 Task: Create Card Employee Exit Interview Review in Board IT Support Services to Workspace Customer Relationship Management Software. Create Card Dance Fitness Review in Board Product Design Sprint to Workspace Customer Relationship Management Software. Create Card Customer Support Review in Board Email Marketing Drip Campaign Strategy and Execution to Workspace Customer Relationship Management Software
Action: Mouse moved to (84, 294)
Screenshot: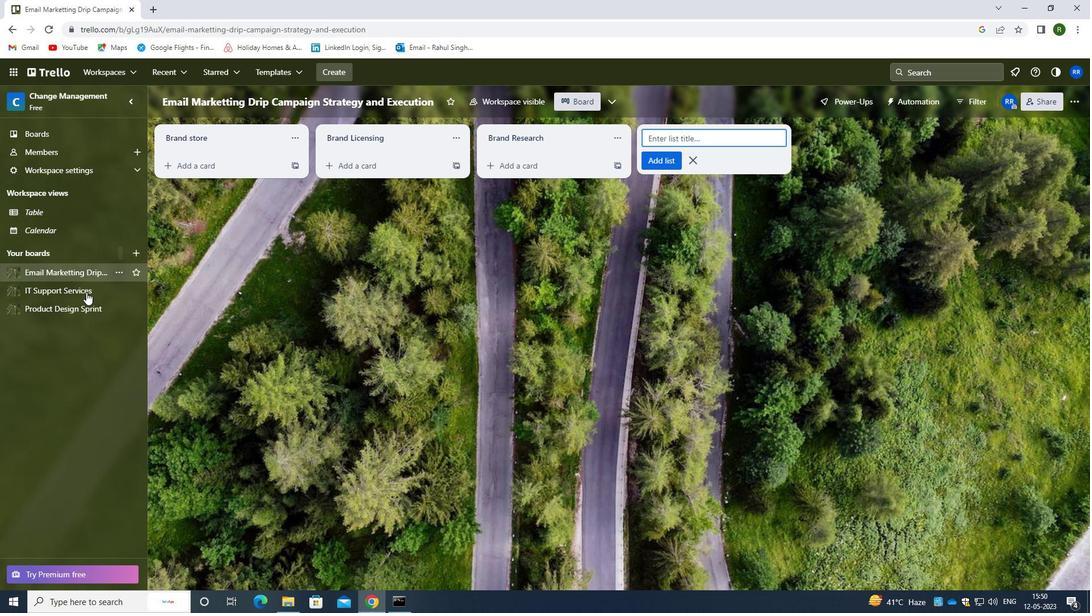 
Action: Mouse pressed left at (84, 294)
Screenshot: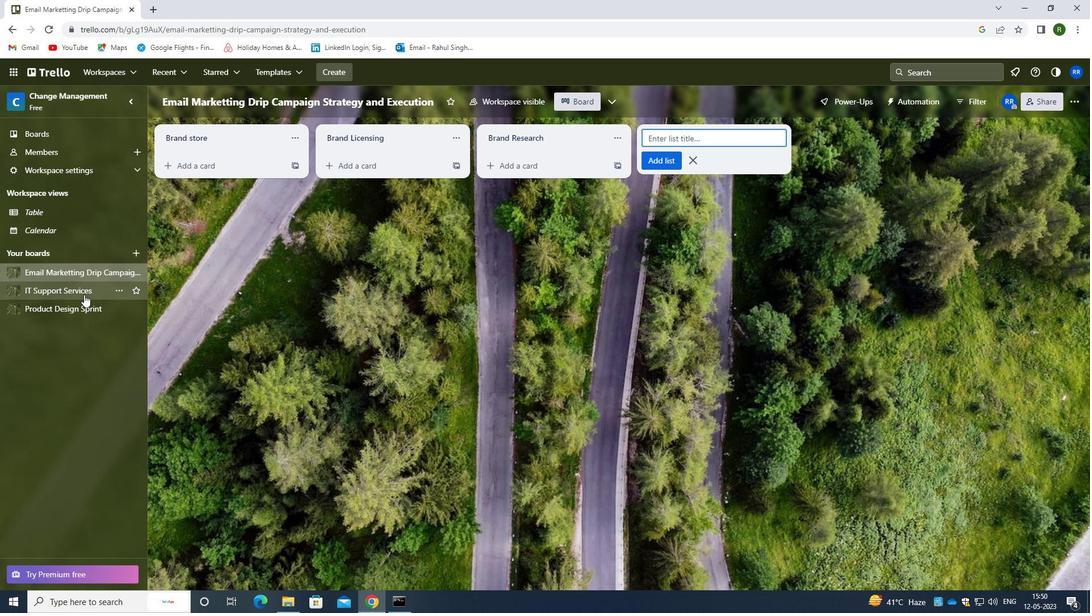 
Action: Mouse moved to (192, 162)
Screenshot: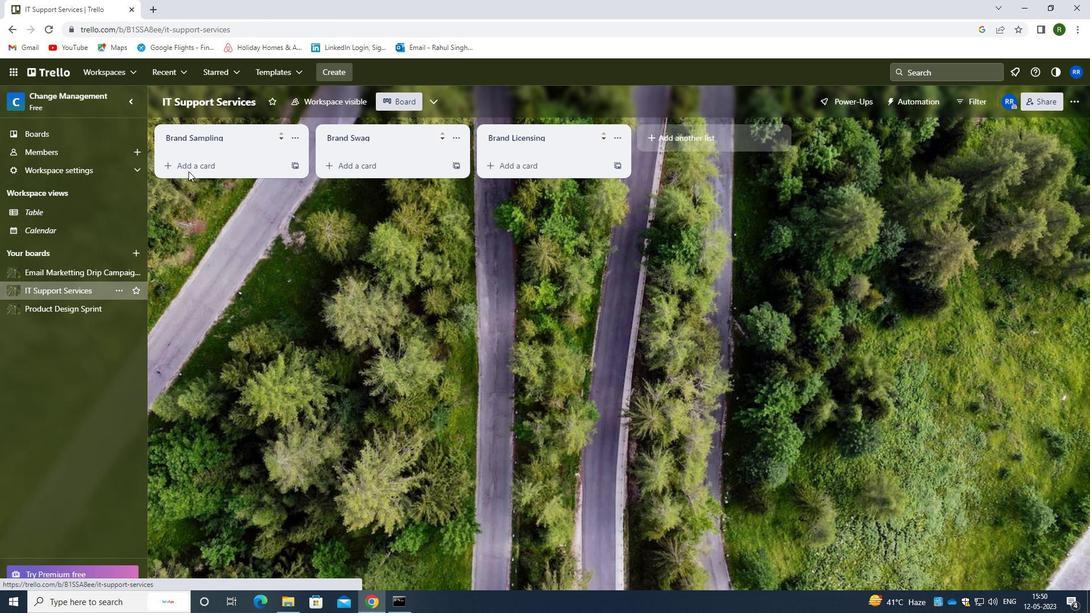 
Action: Mouse pressed left at (192, 162)
Screenshot: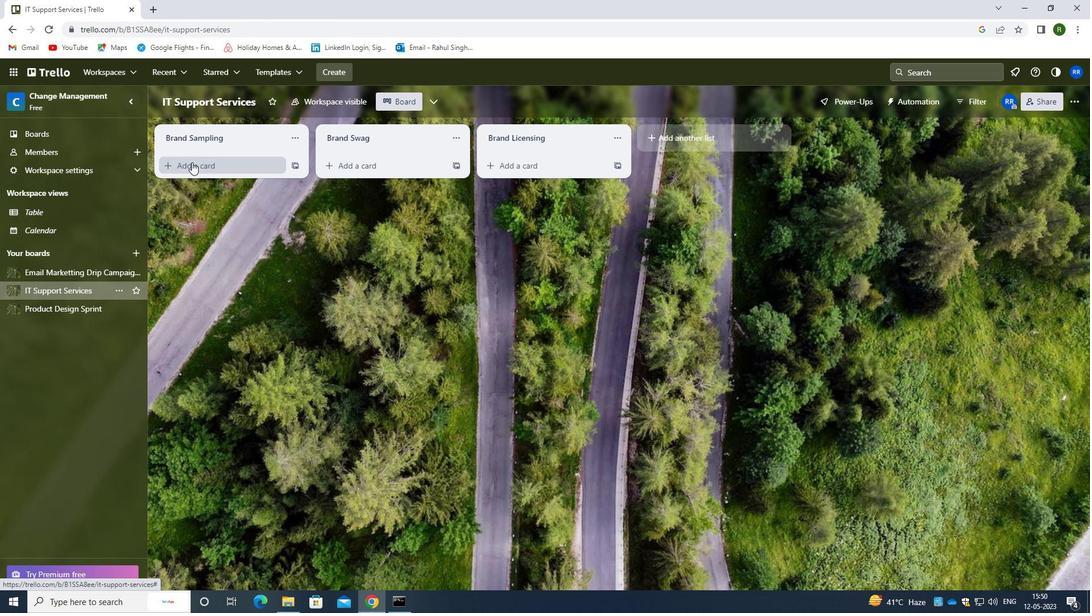 
Action: Mouse moved to (229, 180)
Screenshot: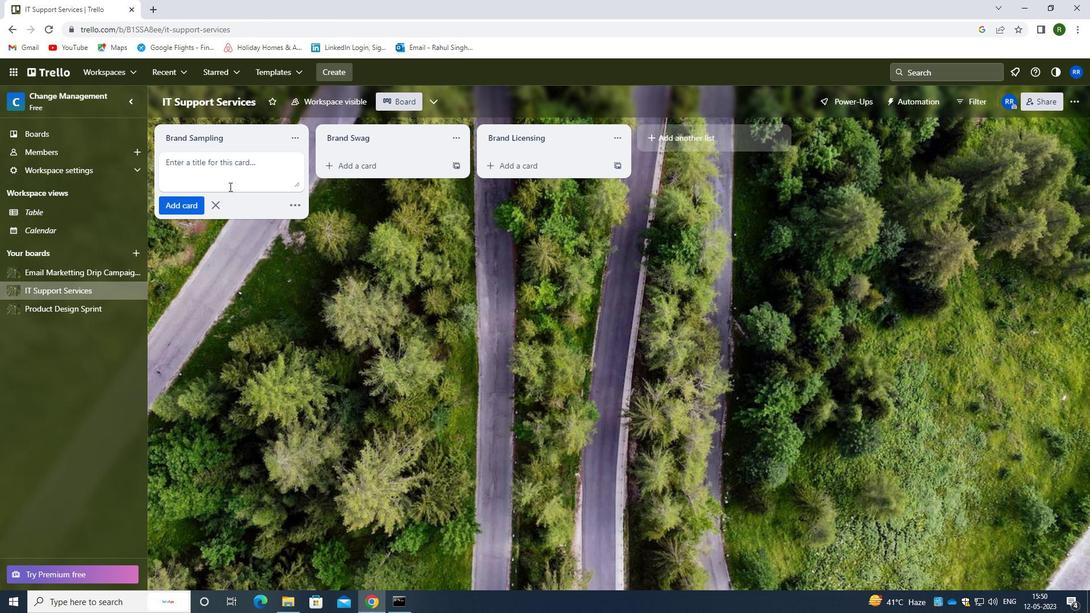 
Action: Mouse pressed left at (229, 180)
Screenshot: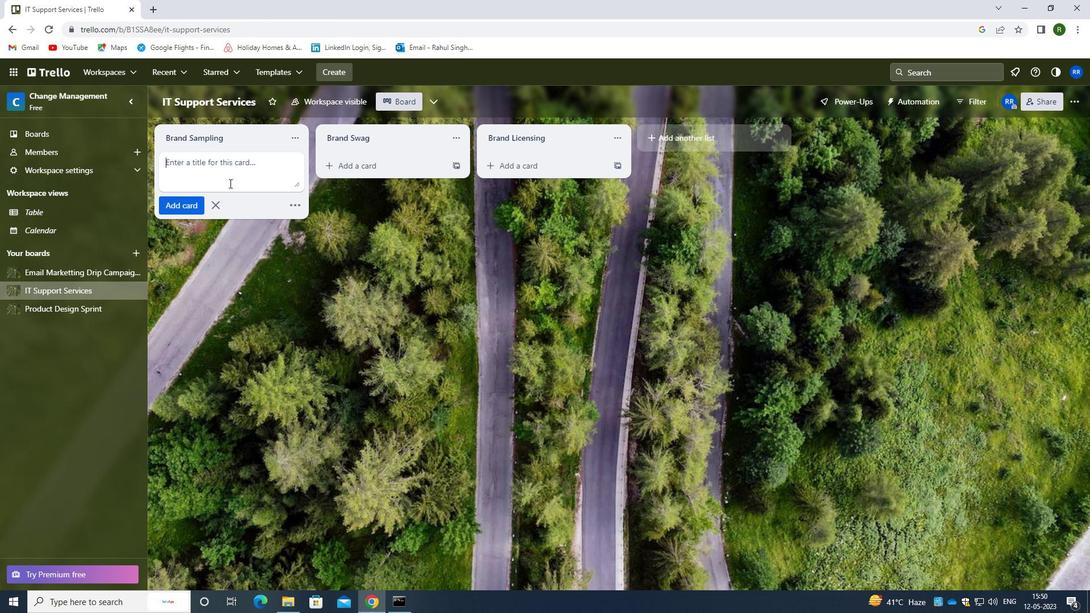 
Action: Key pressed <Key.caps_lock>e<Key.caps_lock>ml<Key.backspace>ployee<Key.space><Key.caps_lock>e<Key.caps_lock>xit<Key.space><Key.caps_lock>I<Key.caps_lock>nterview
Screenshot: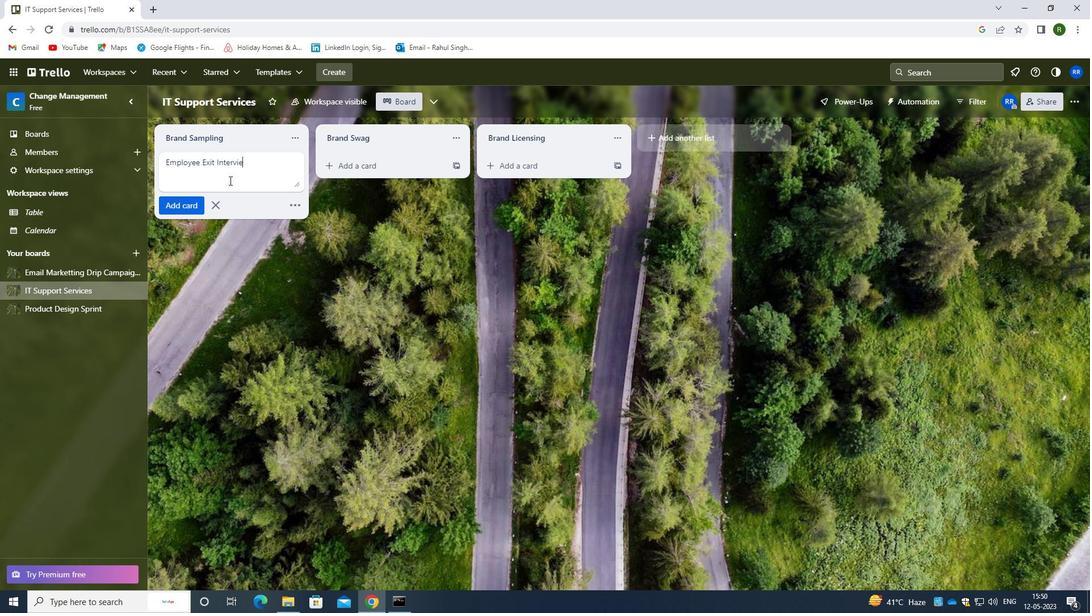 
Action: Mouse moved to (182, 206)
Screenshot: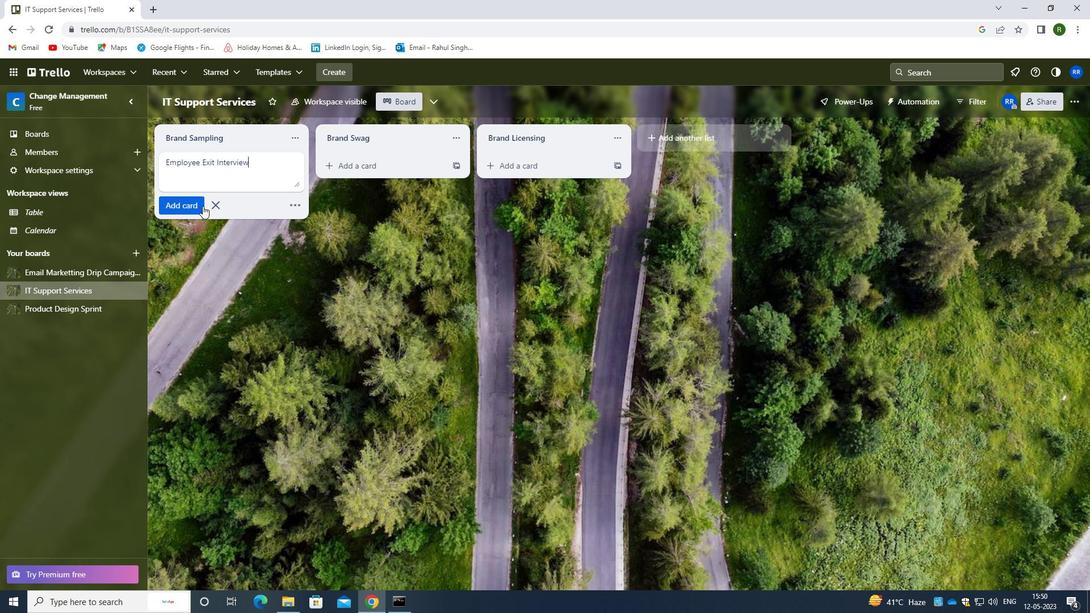 
Action: Mouse pressed left at (182, 206)
Screenshot: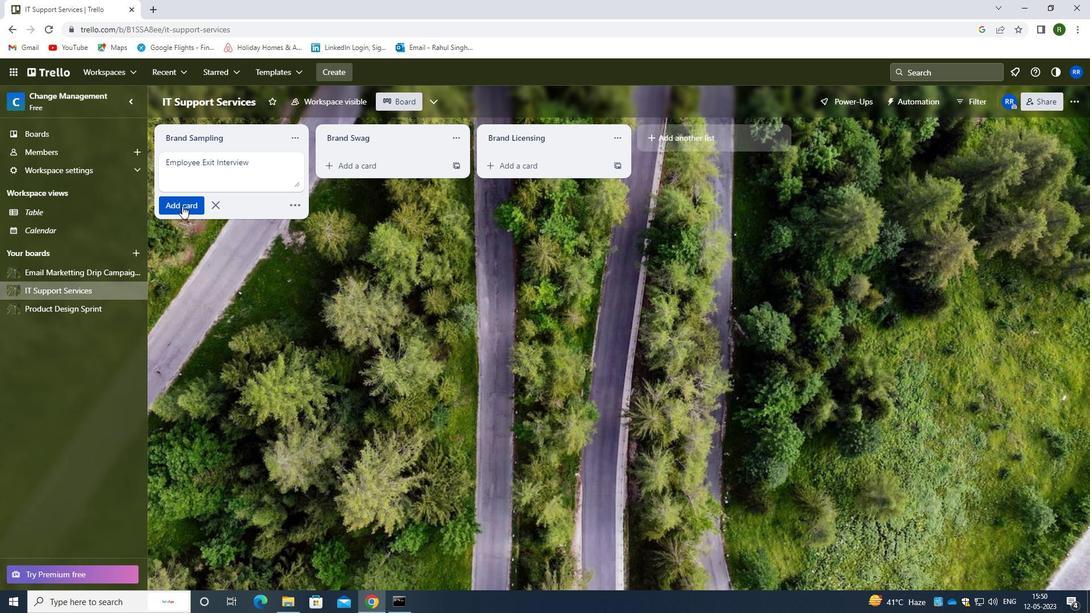 
Action: Mouse moved to (59, 310)
Screenshot: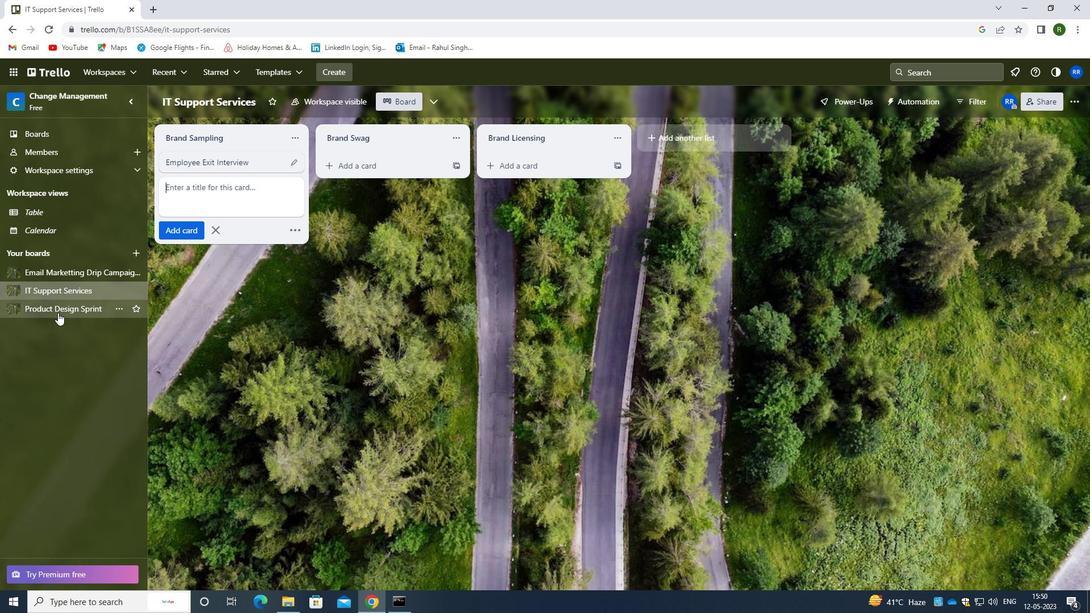 
Action: Mouse pressed left at (59, 310)
Screenshot: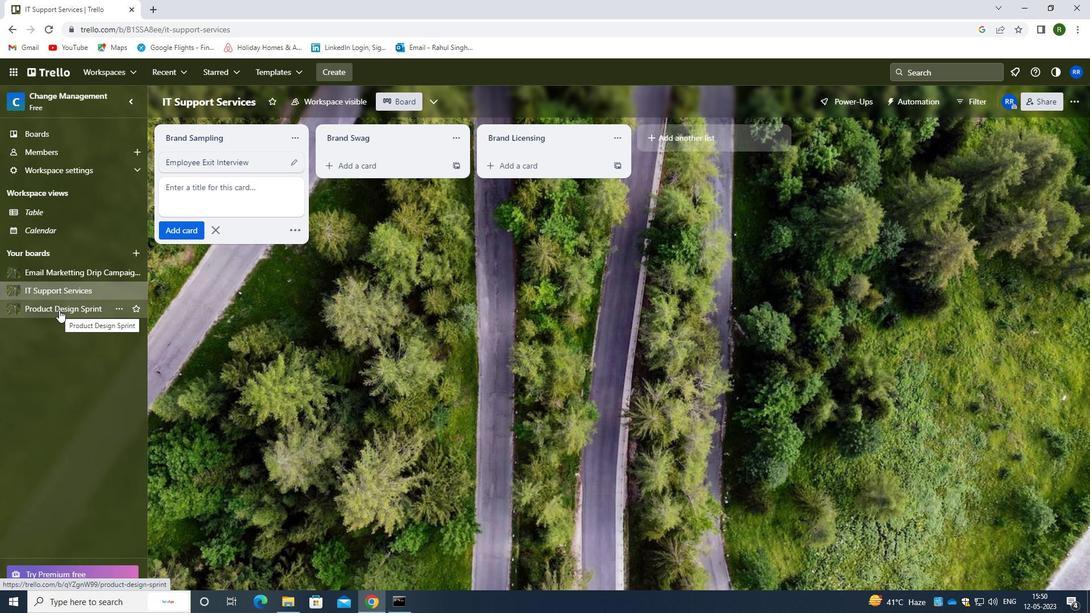 
Action: Mouse moved to (215, 167)
Screenshot: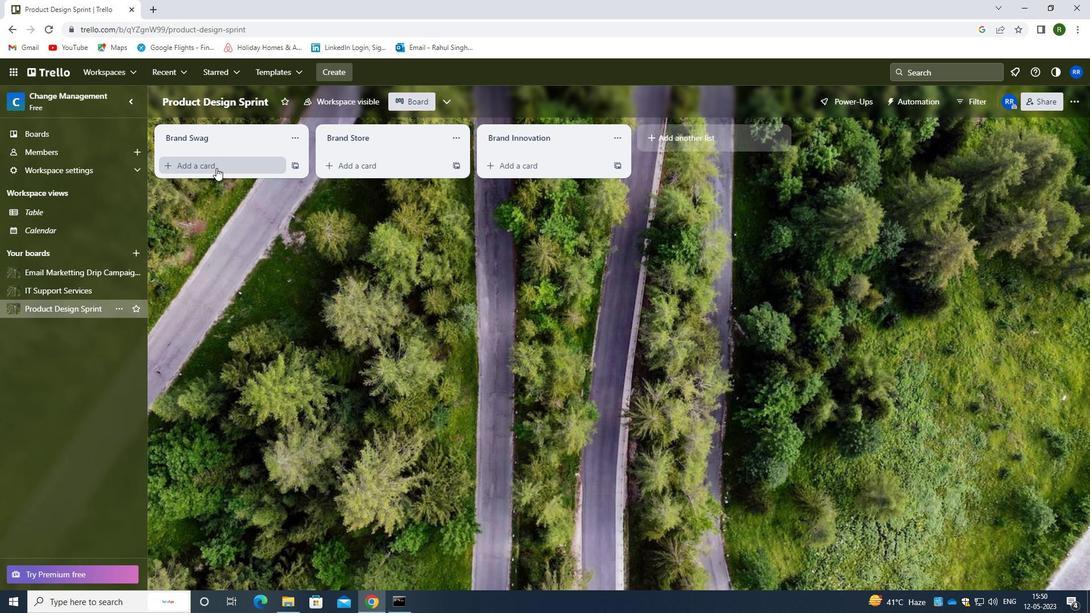 
Action: Mouse pressed left at (215, 167)
Screenshot: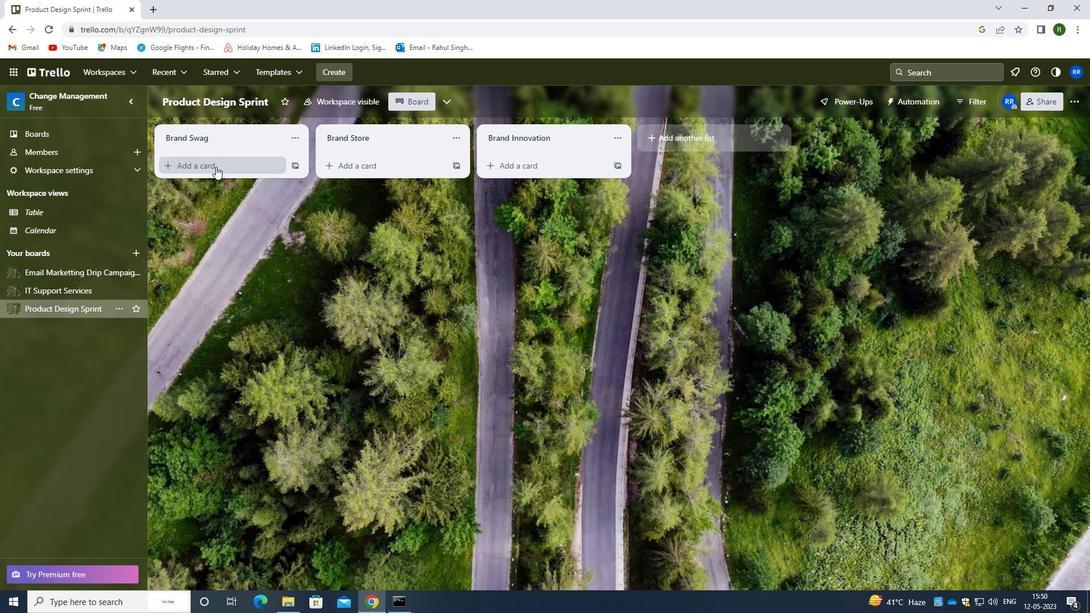 
Action: Mouse moved to (206, 168)
Screenshot: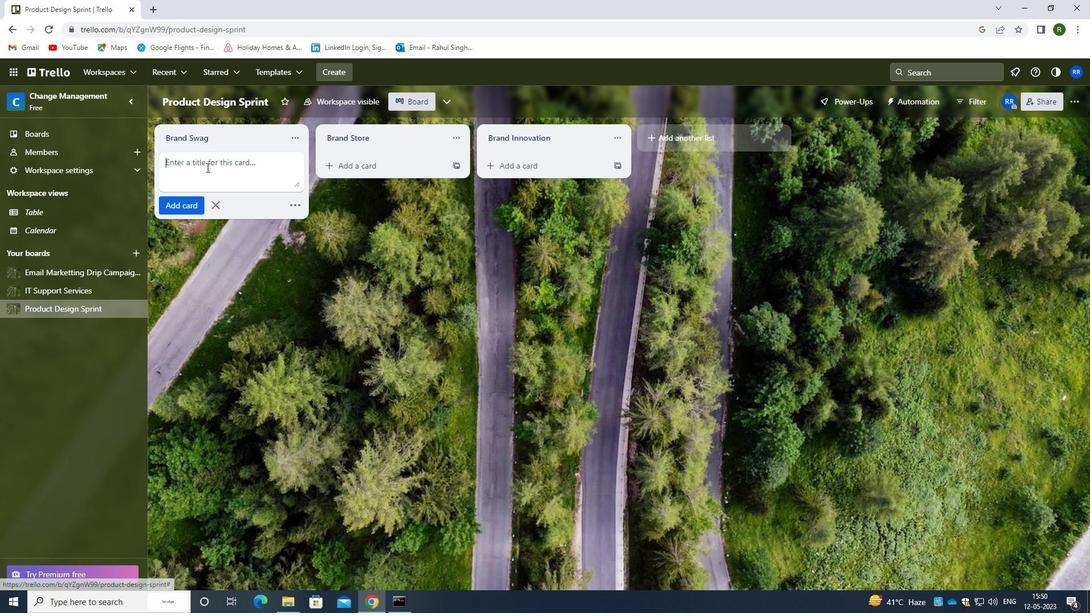 
Action: Key pressed <Key.caps_lock>d<Key.caps_lock>ance<Key.space><Key.caps_lock>fi<Key.caps_lock><Key.backspace>itnes<Key.space><Key.backspace>s<Key.space><Key.caps_lock>r<Key.caps_lock>eview
Screenshot: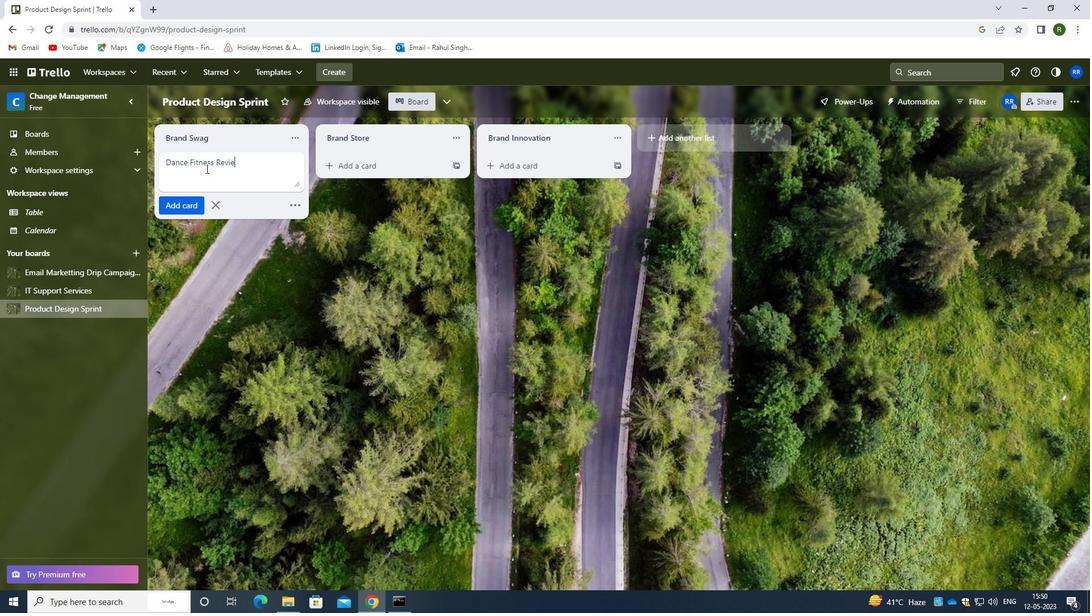 
Action: Mouse moved to (190, 206)
Screenshot: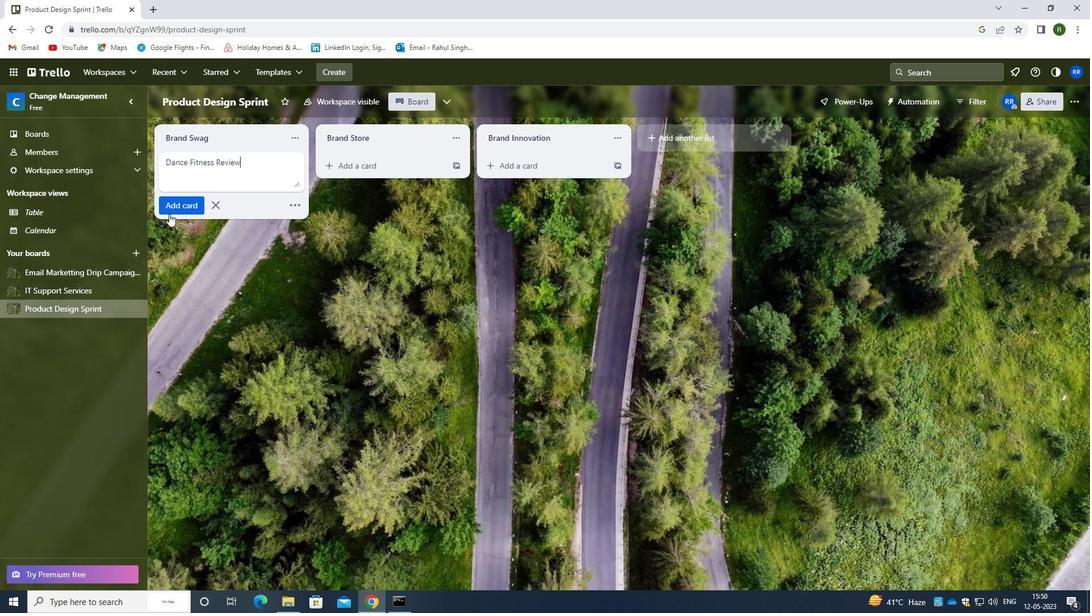 
Action: Mouse pressed left at (190, 206)
Screenshot: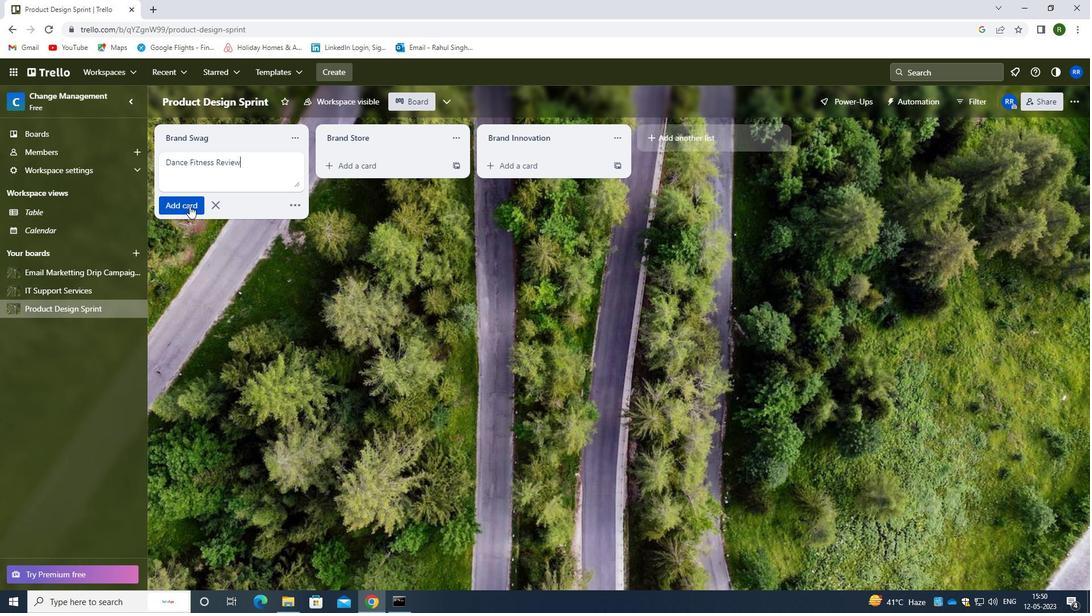 
Action: Mouse moved to (89, 273)
Screenshot: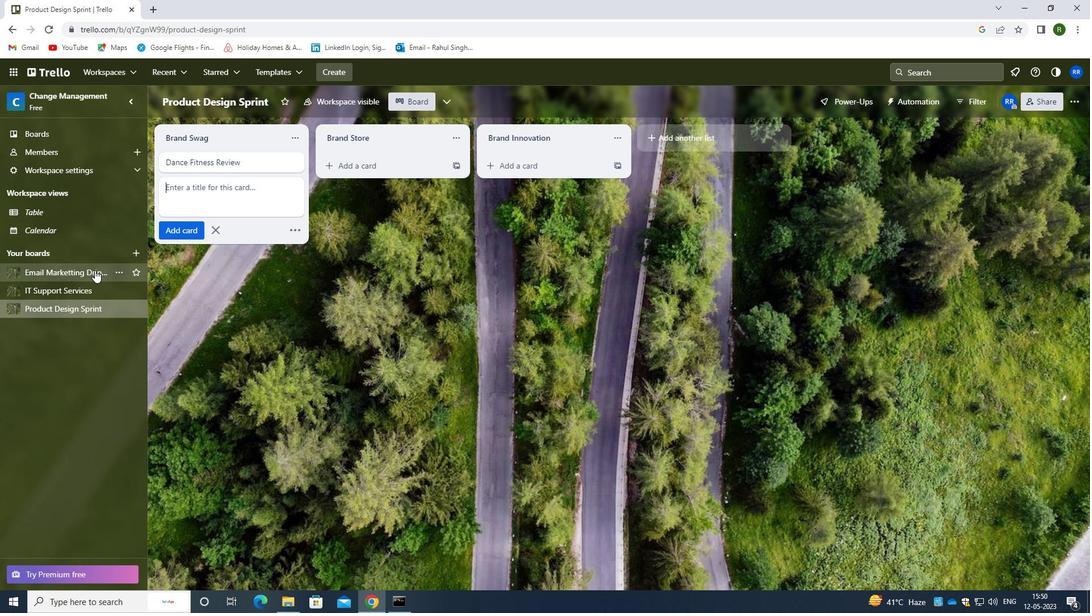 
Action: Mouse pressed left at (89, 273)
Screenshot: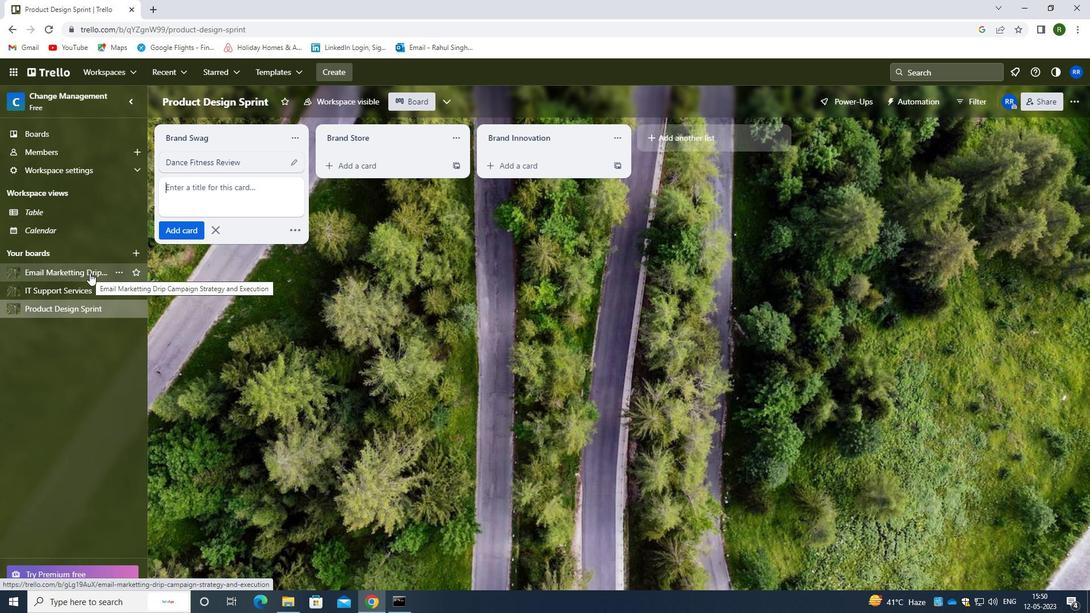 
Action: Mouse moved to (195, 161)
Screenshot: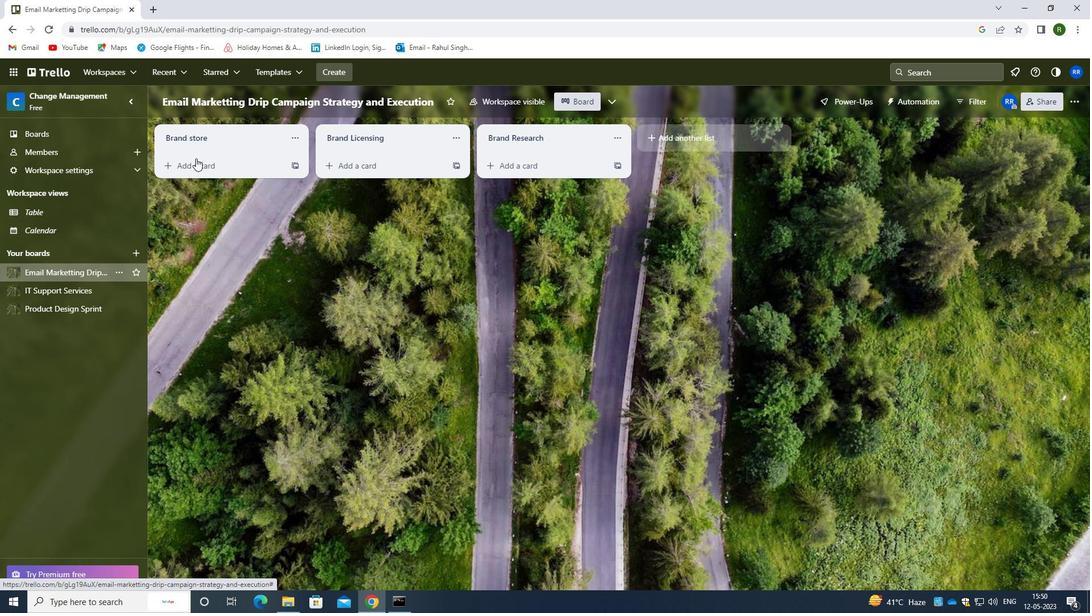 
Action: Mouse pressed left at (195, 161)
Screenshot: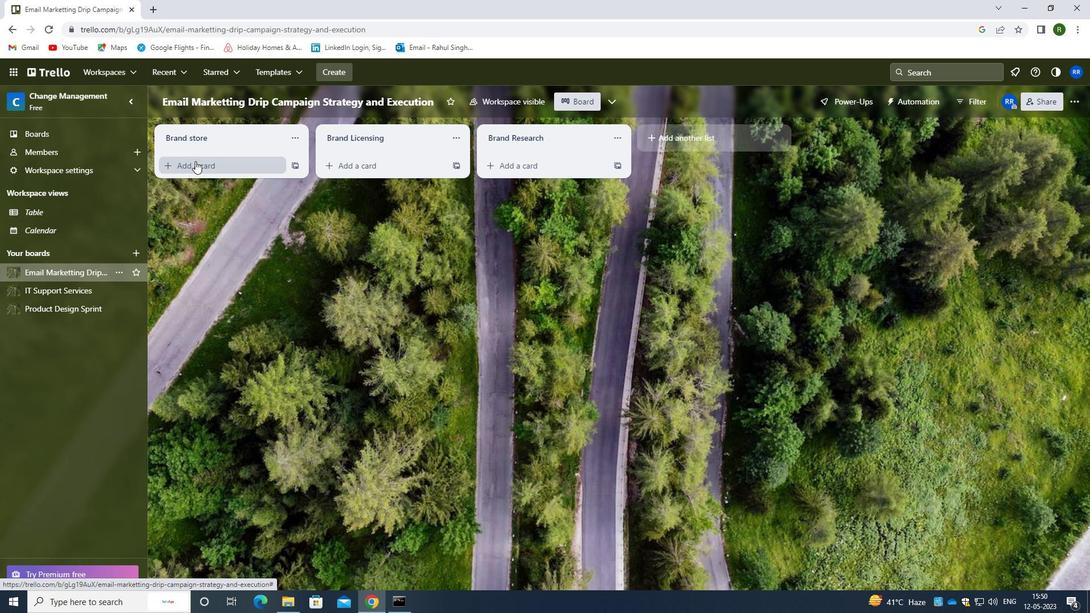 
Action: Mouse moved to (226, 175)
Screenshot: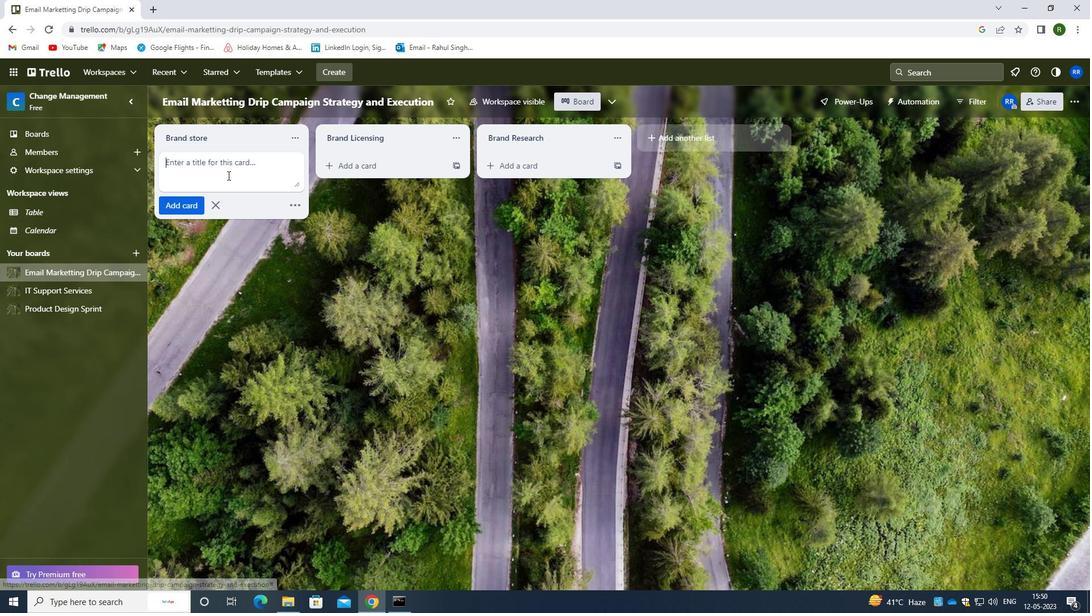 
Action: Key pressed <Key.caps_lock>c<Key.caps_lock>ustomer<Key.space><Key.caps_lock>s<Key.caps_lock>Upport<Key.space><Key.caps_lock>r<Key.caps_lock>eview
Screenshot: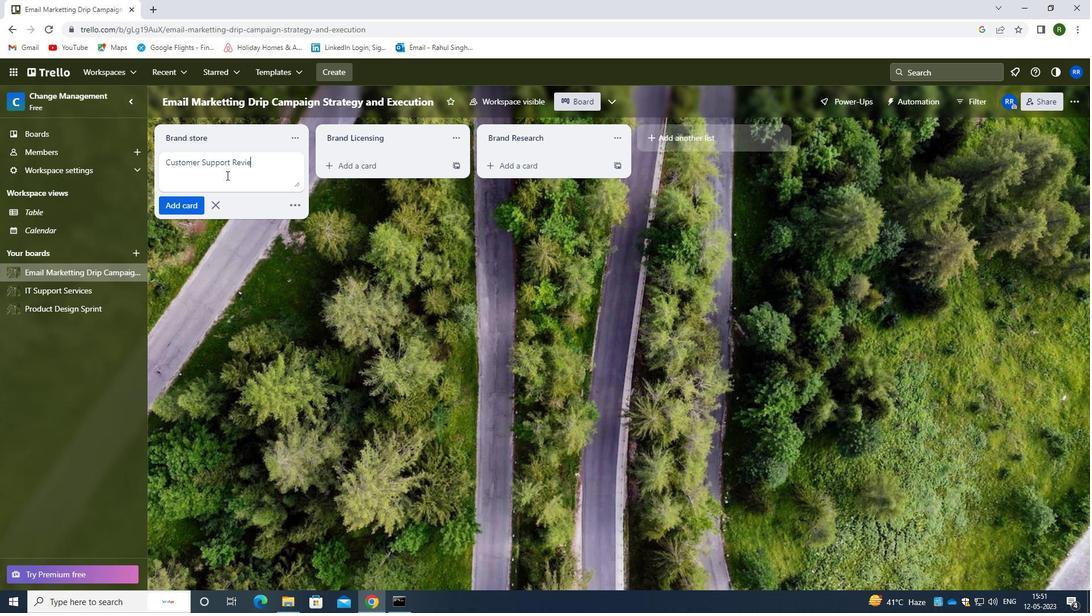 
Action: Mouse moved to (180, 208)
Screenshot: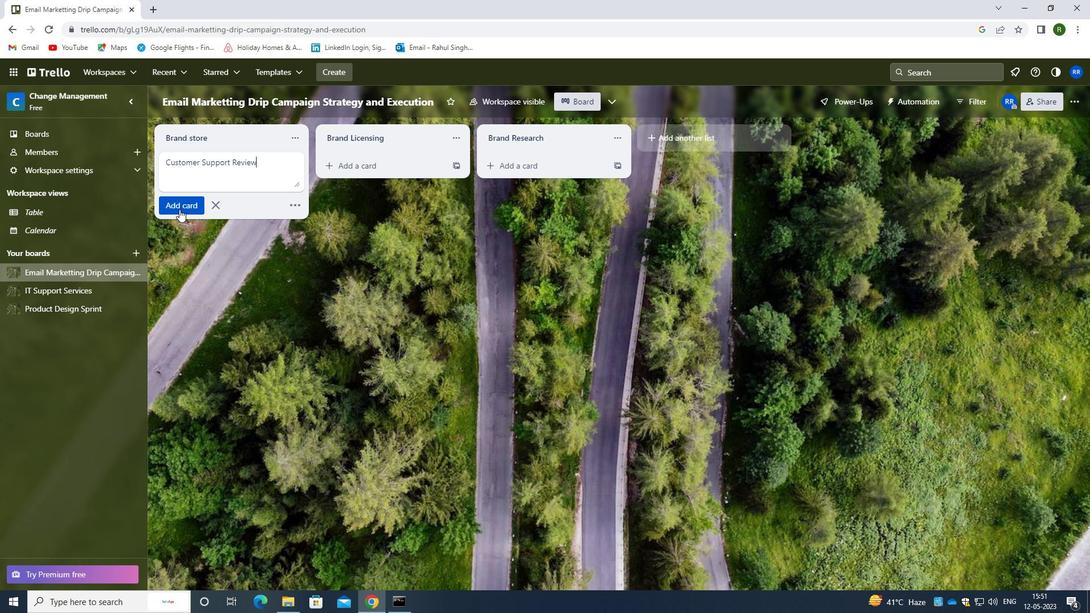 
Action: Mouse pressed left at (180, 208)
Screenshot: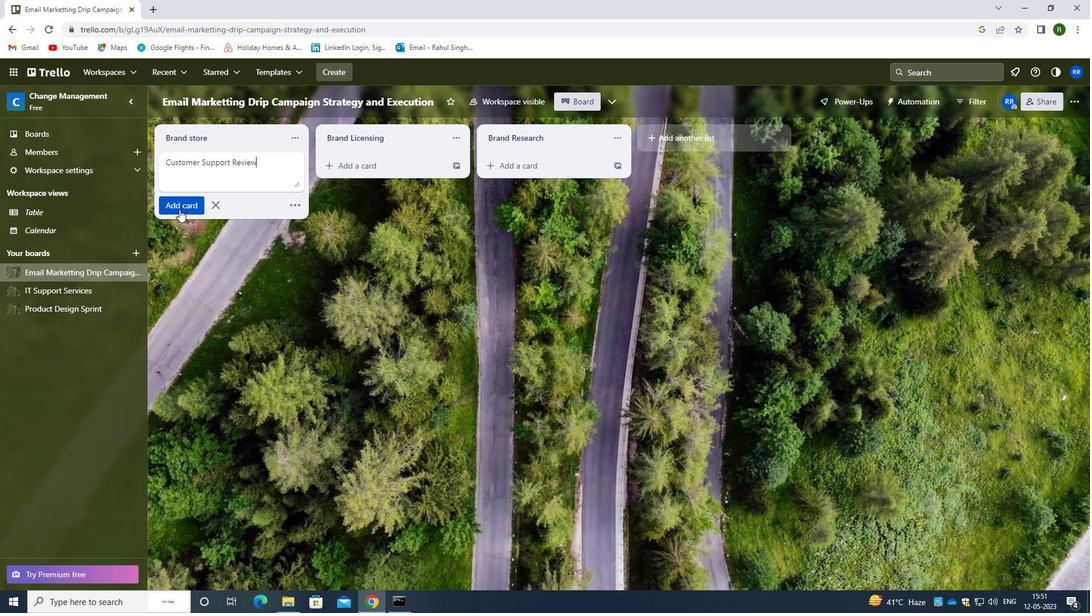 
Action: Mouse moved to (267, 317)
Screenshot: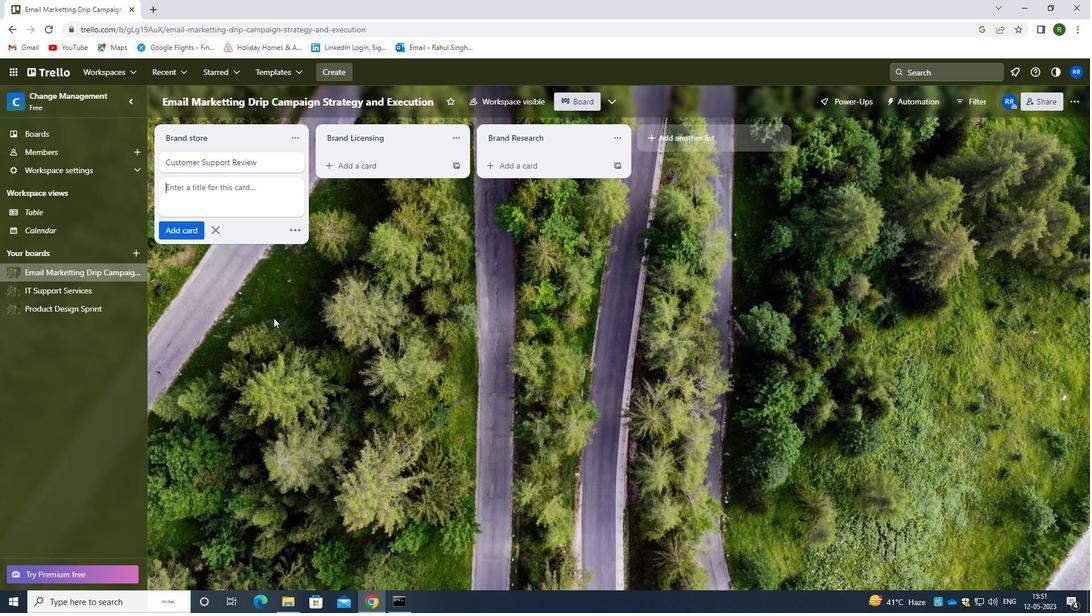
Action: Mouse pressed left at (267, 317)
Screenshot: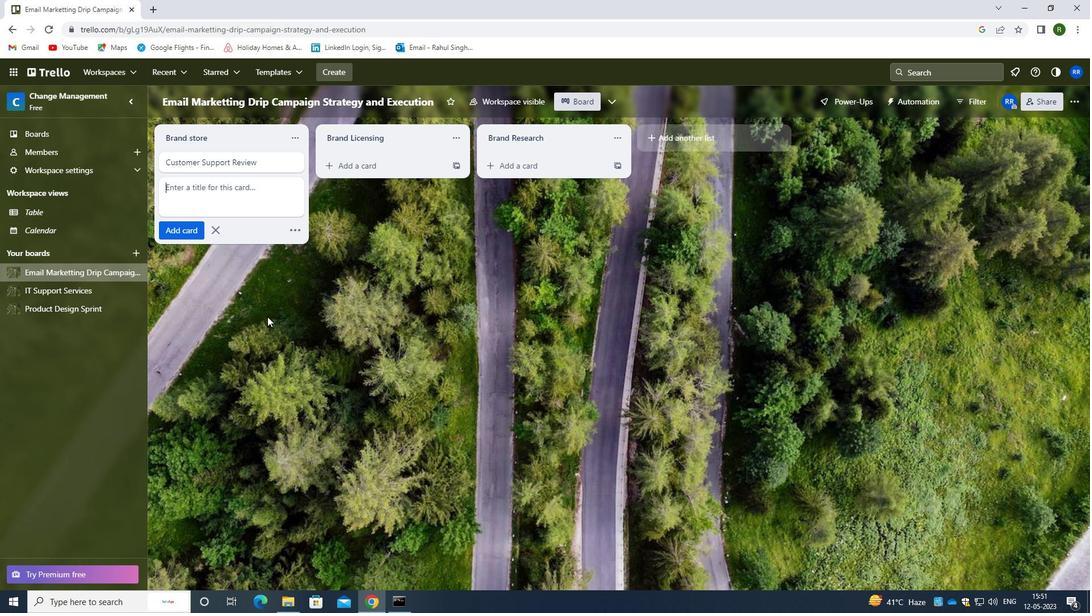 
